 Task: Sort the products in the category "Specialty Beers" by unit price (high first).
Action: Mouse moved to (1004, 336)
Screenshot: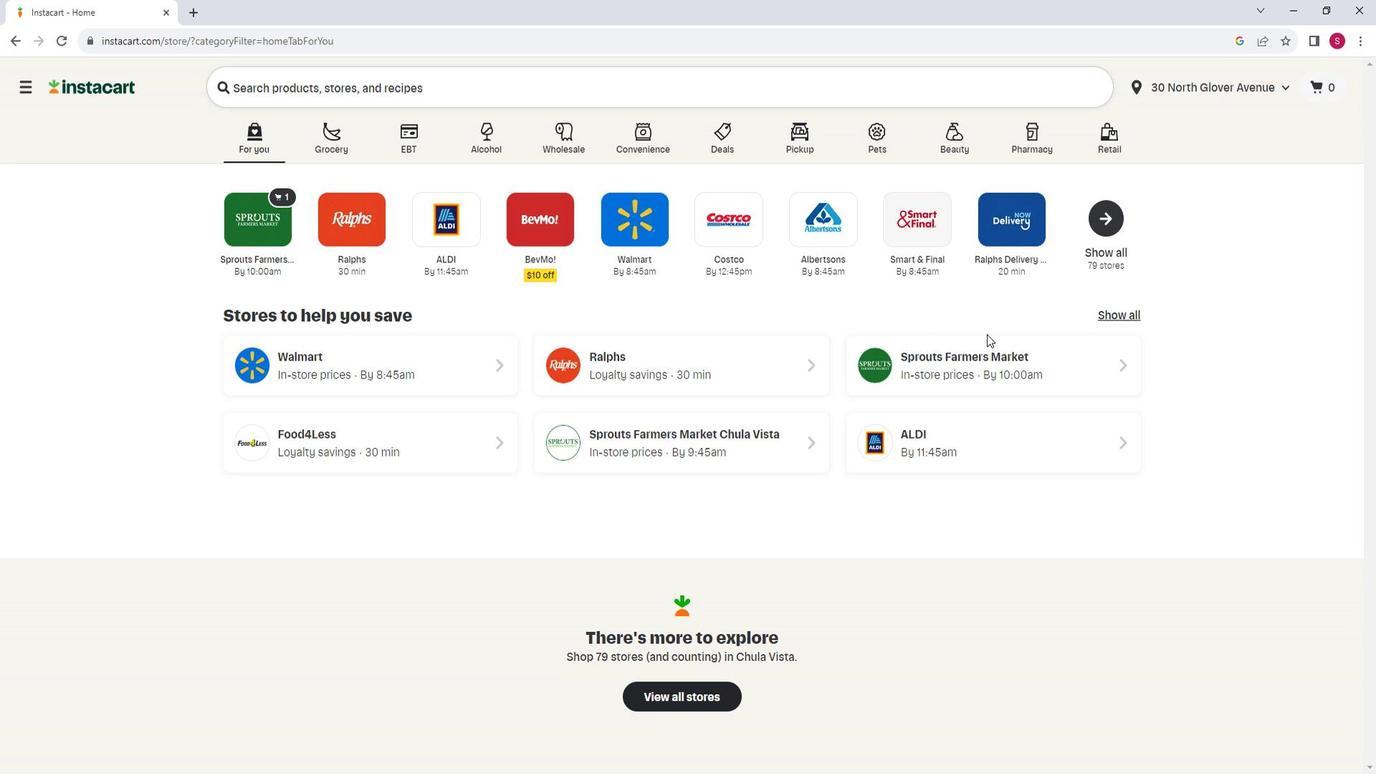 
Action: Mouse pressed left at (1004, 336)
Screenshot: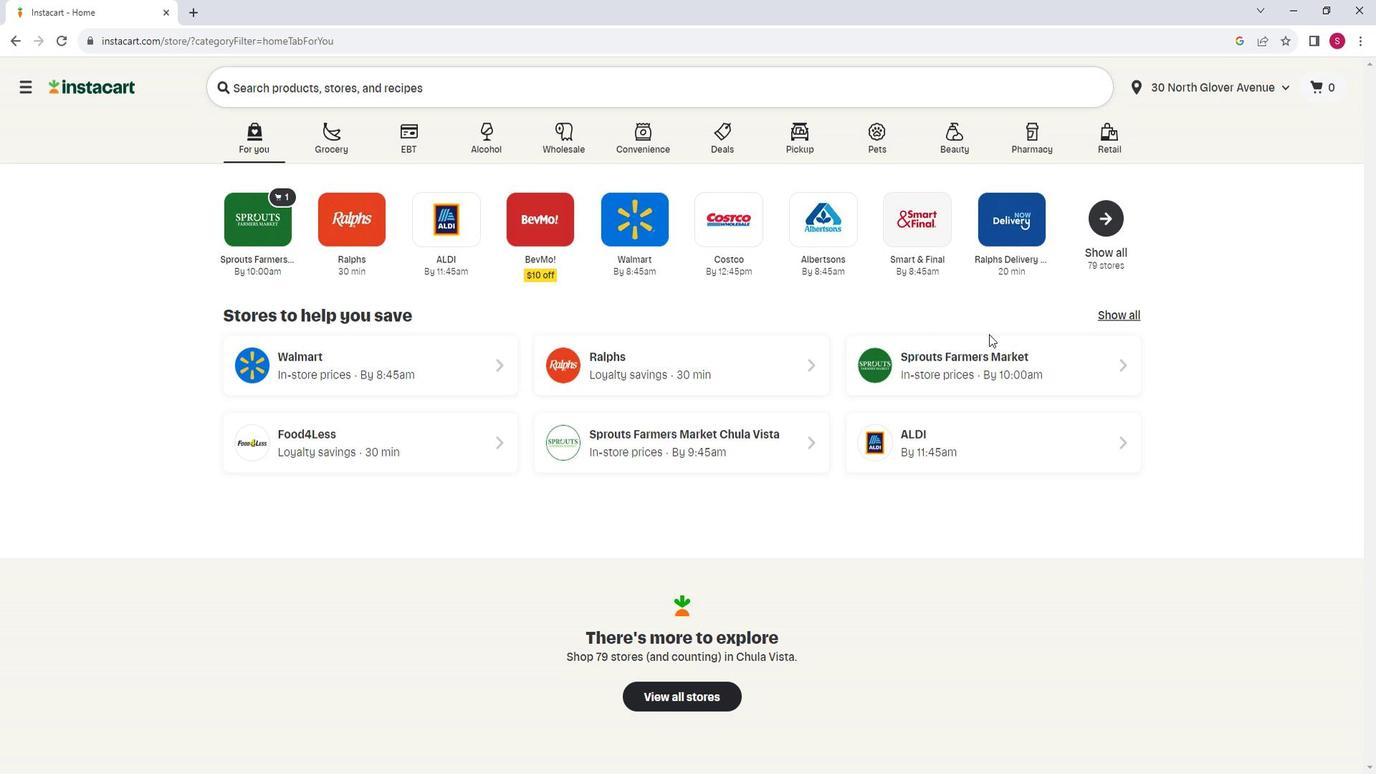
Action: Mouse moved to (1001, 349)
Screenshot: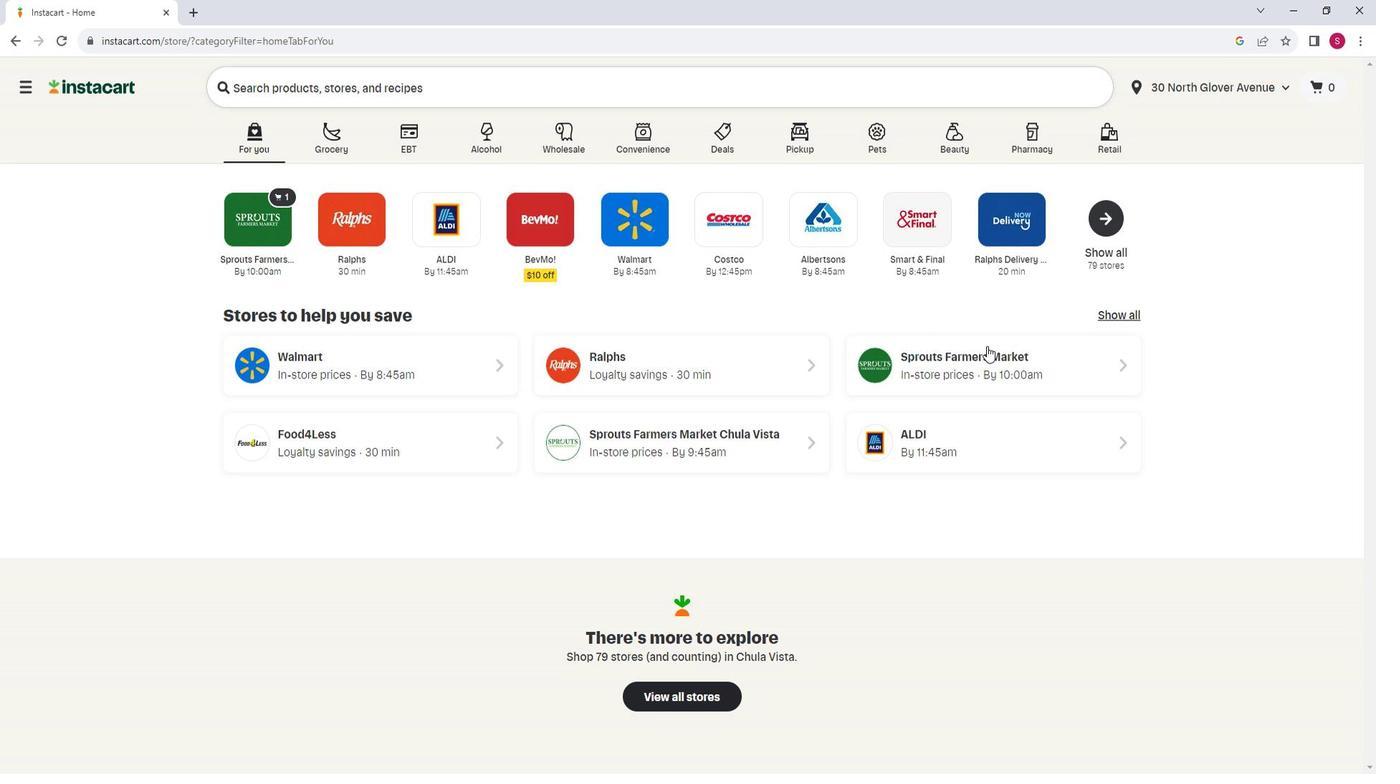 
Action: Mouse pressed left at (1001, 349)
Screenshot: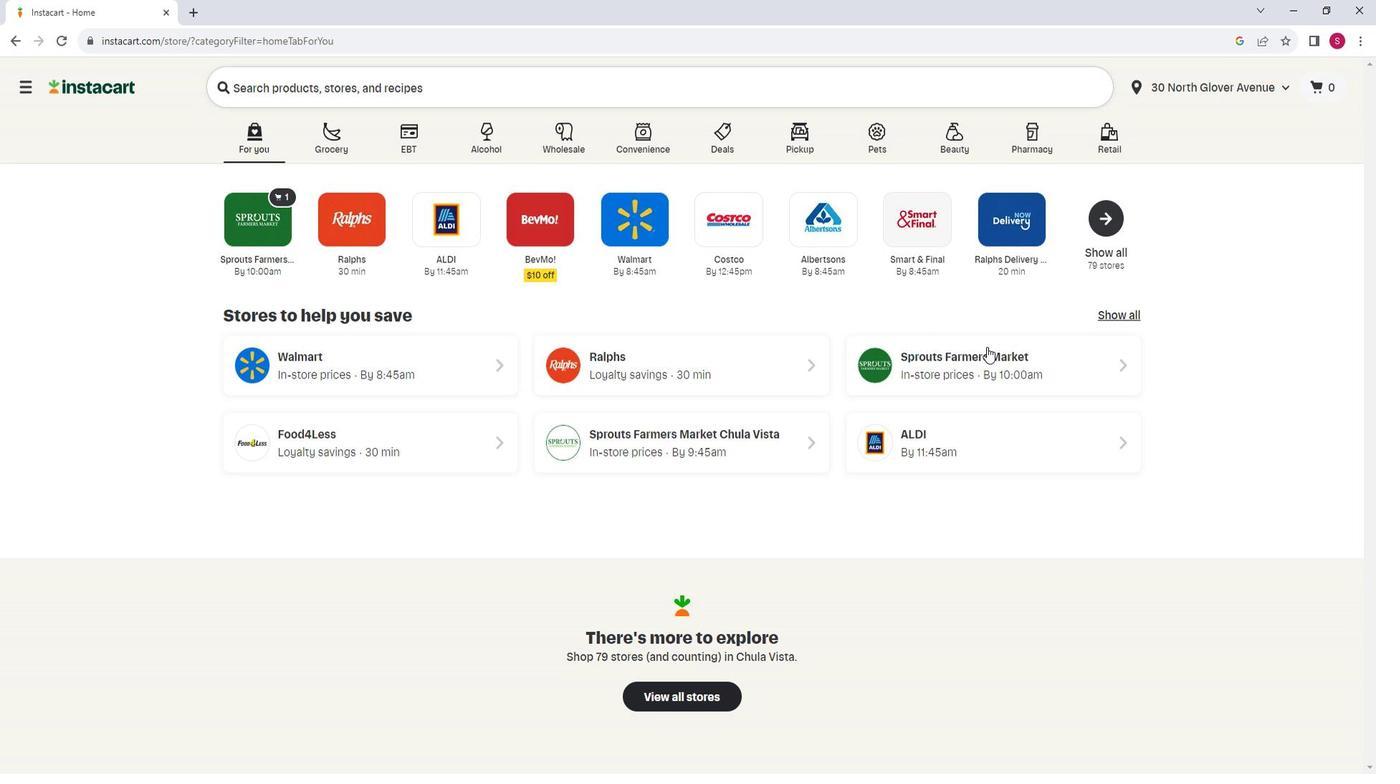 
Action: Mouse moved to (163, 509)
Screenshot: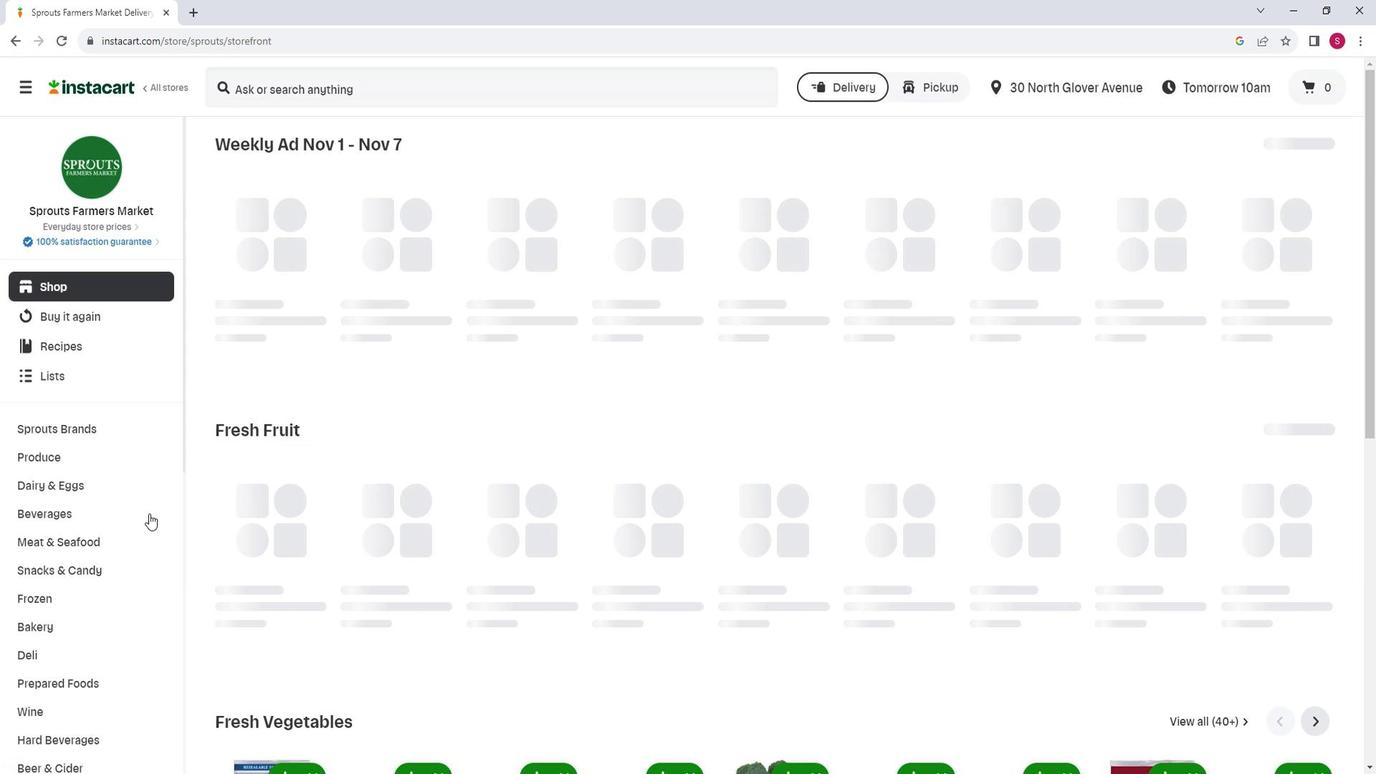 
Action: Mouse scrolled (163, 508) with delta (0, 0)
Screenshot: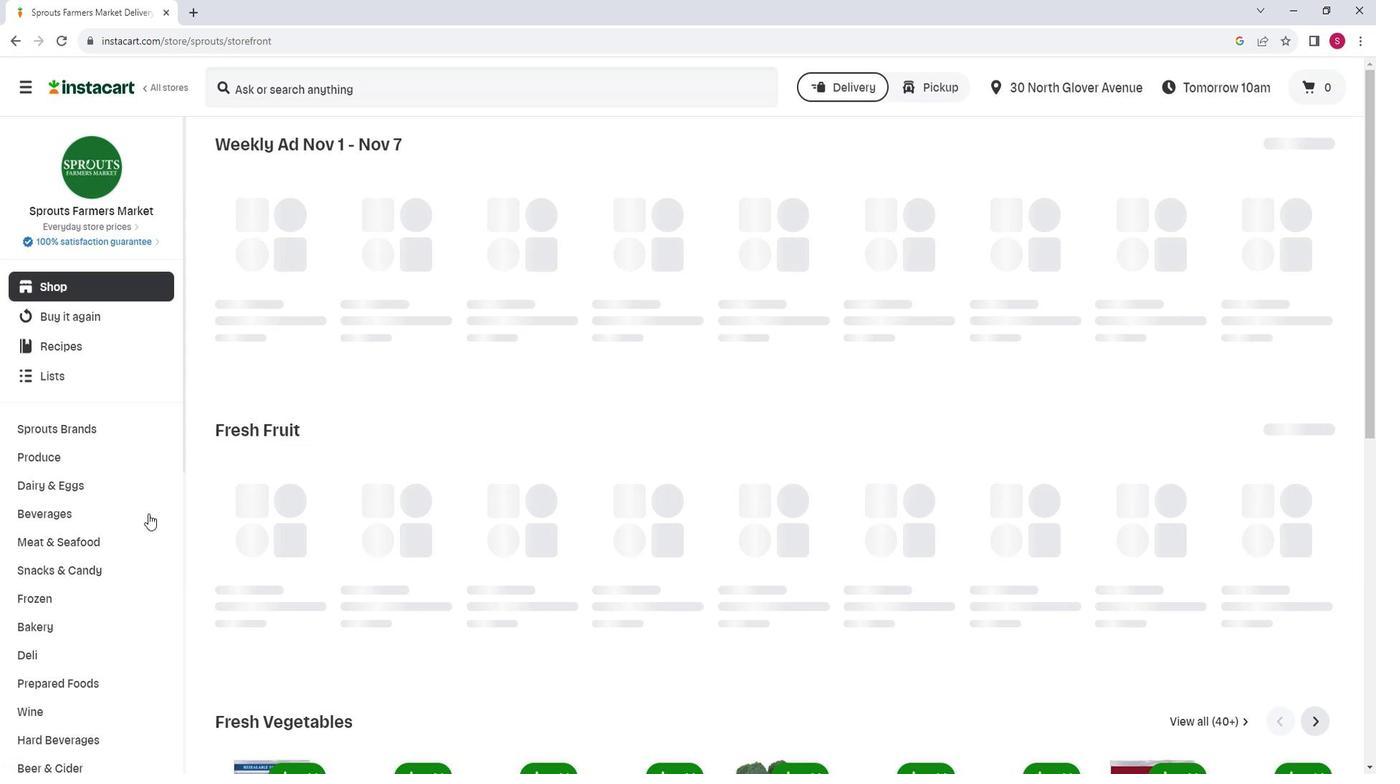 
Action: Mouse moved to (103, 680)
Screenshot: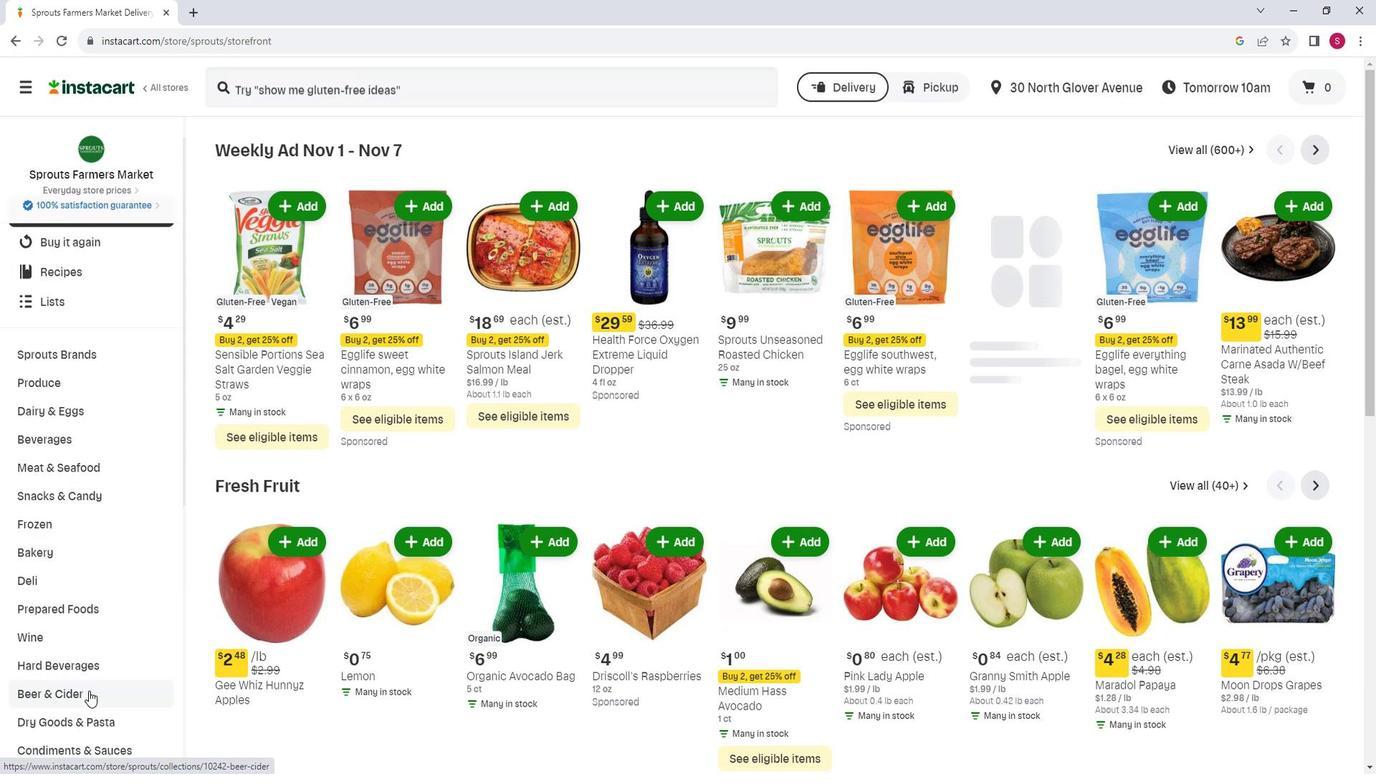 
Action: Mouse pressed left at (103, 680)
Screenshot: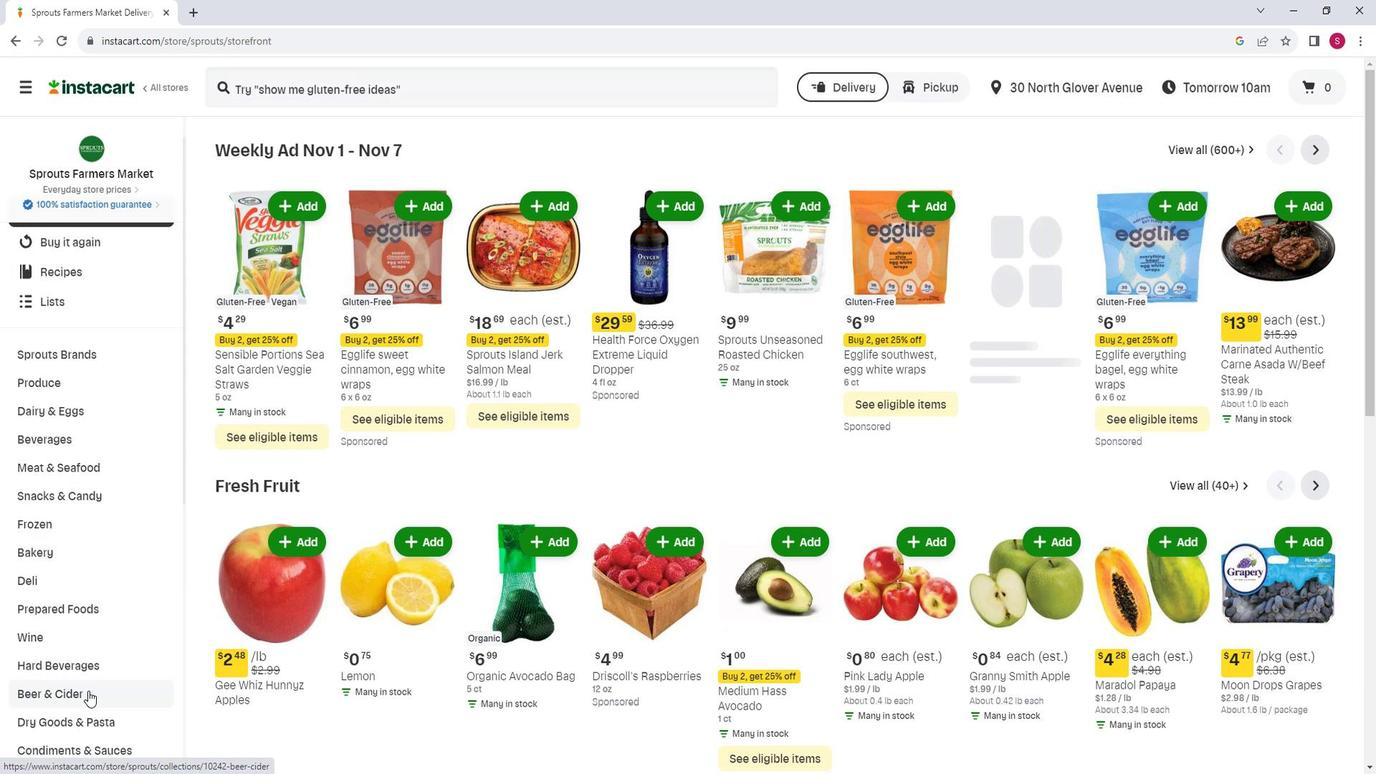 
Action: Mouse moved to (963, 191)
Screenshot: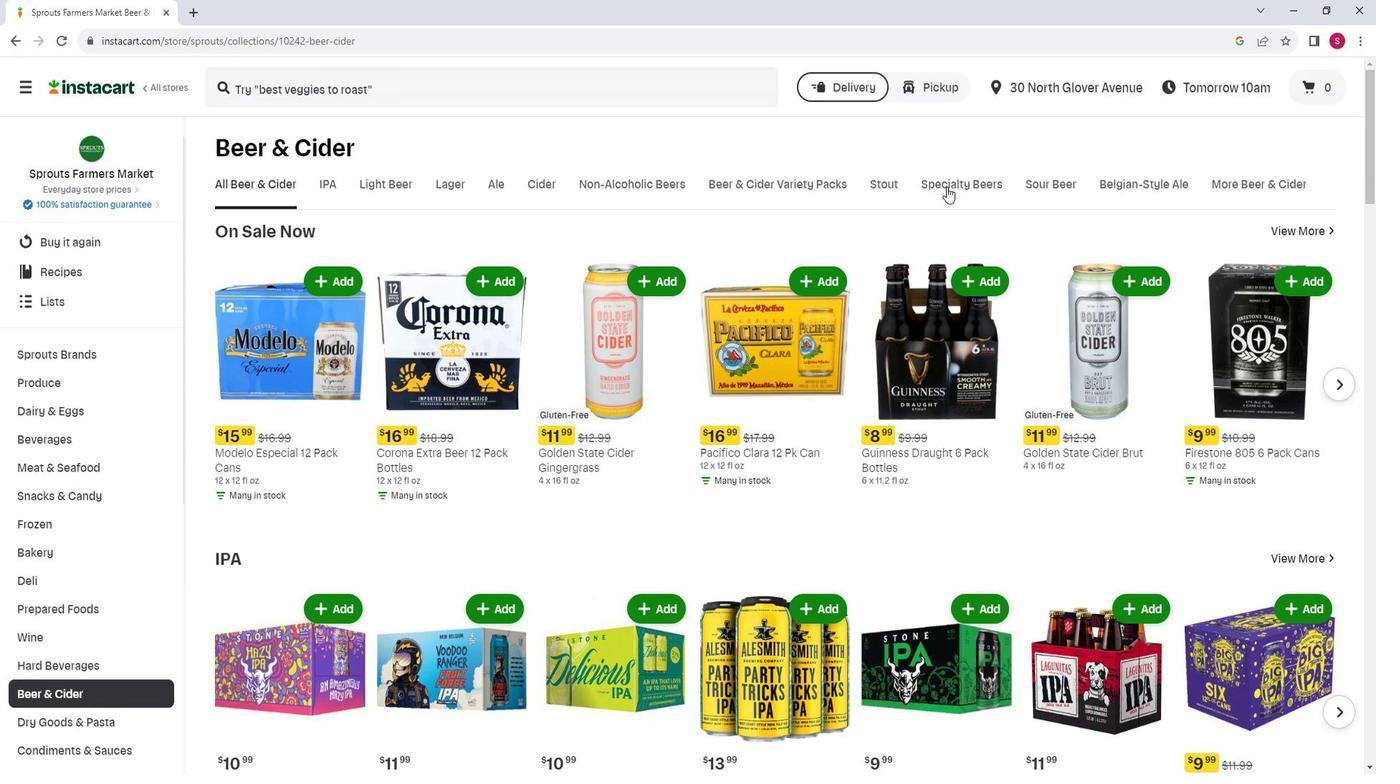 
Action: Mouse pressed left at (963, 191)
Screenshot: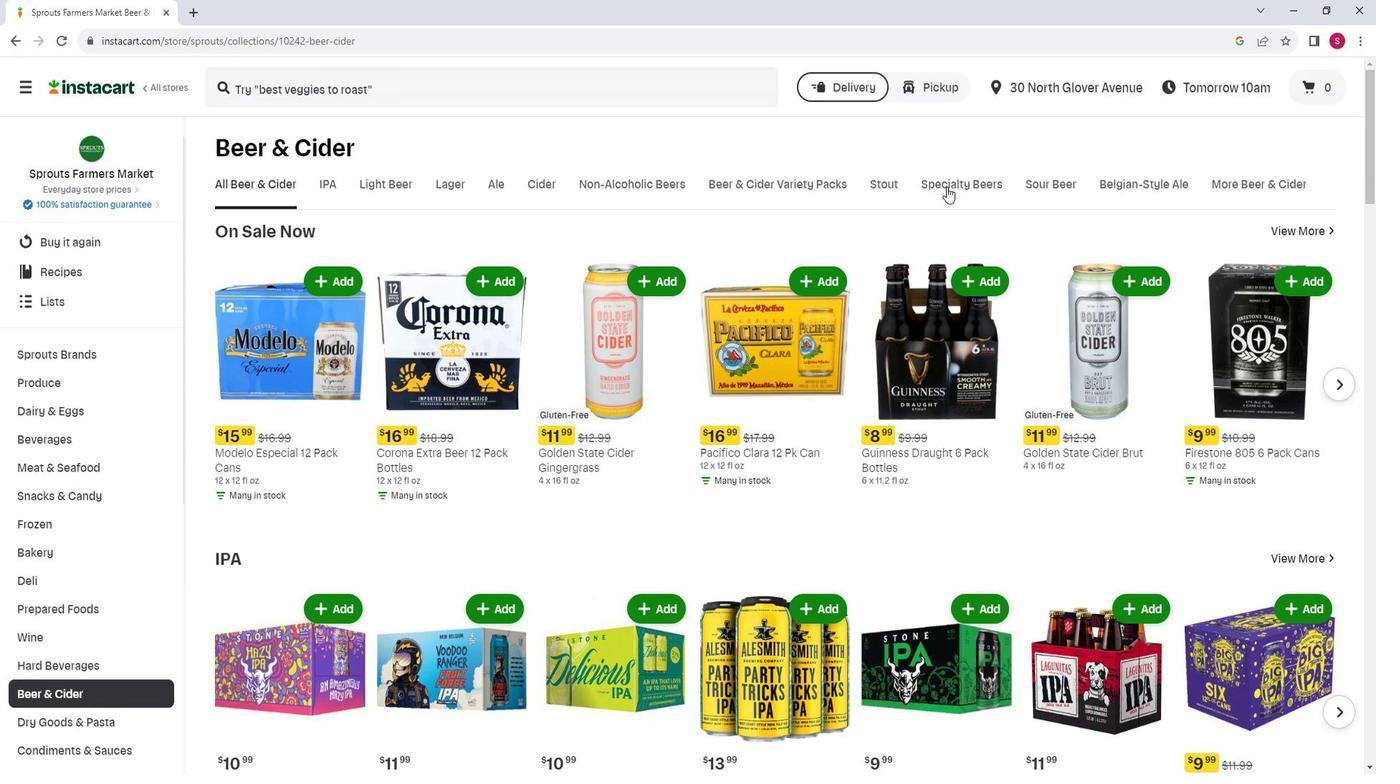 
Action: Mouse moved to (1335, 237)
Screenshot: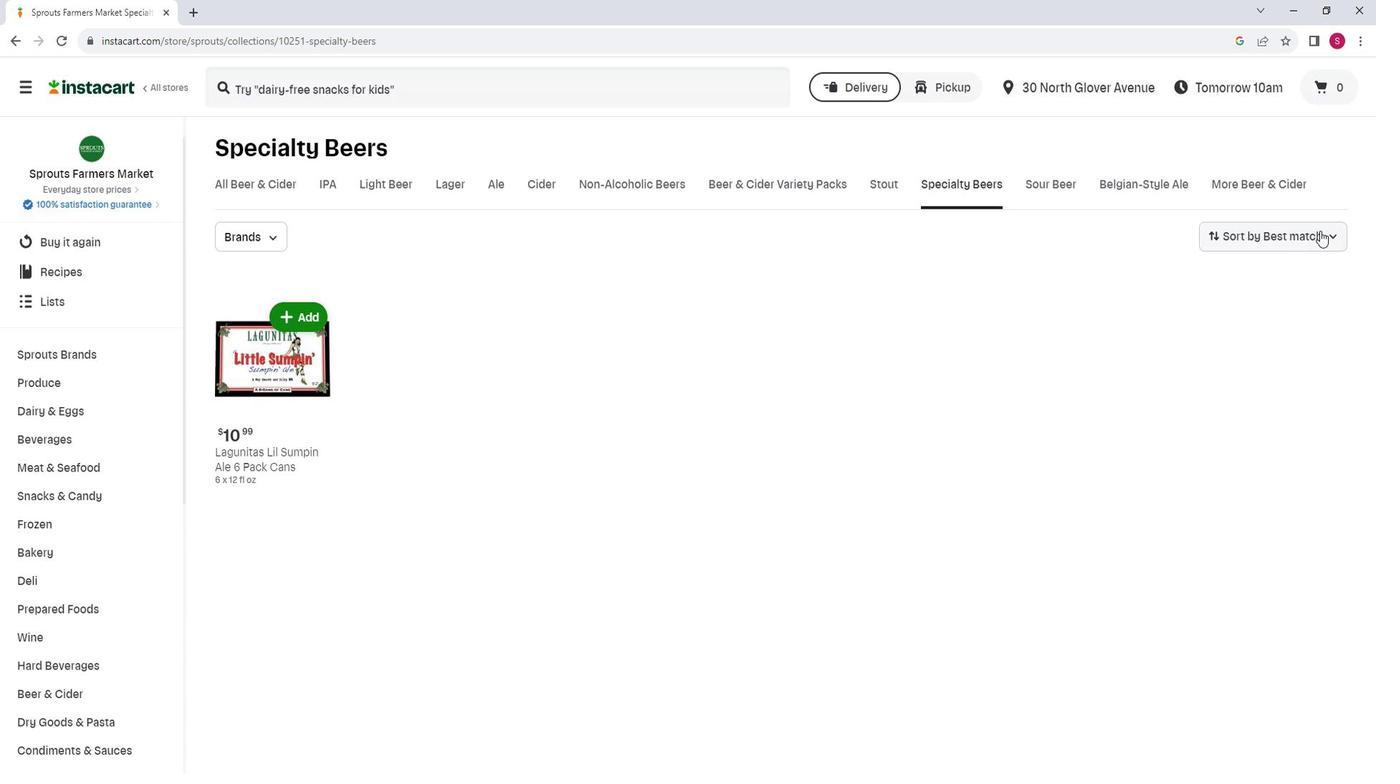 
Action: Mouse pressed left at (1335, 237)
Screenshot: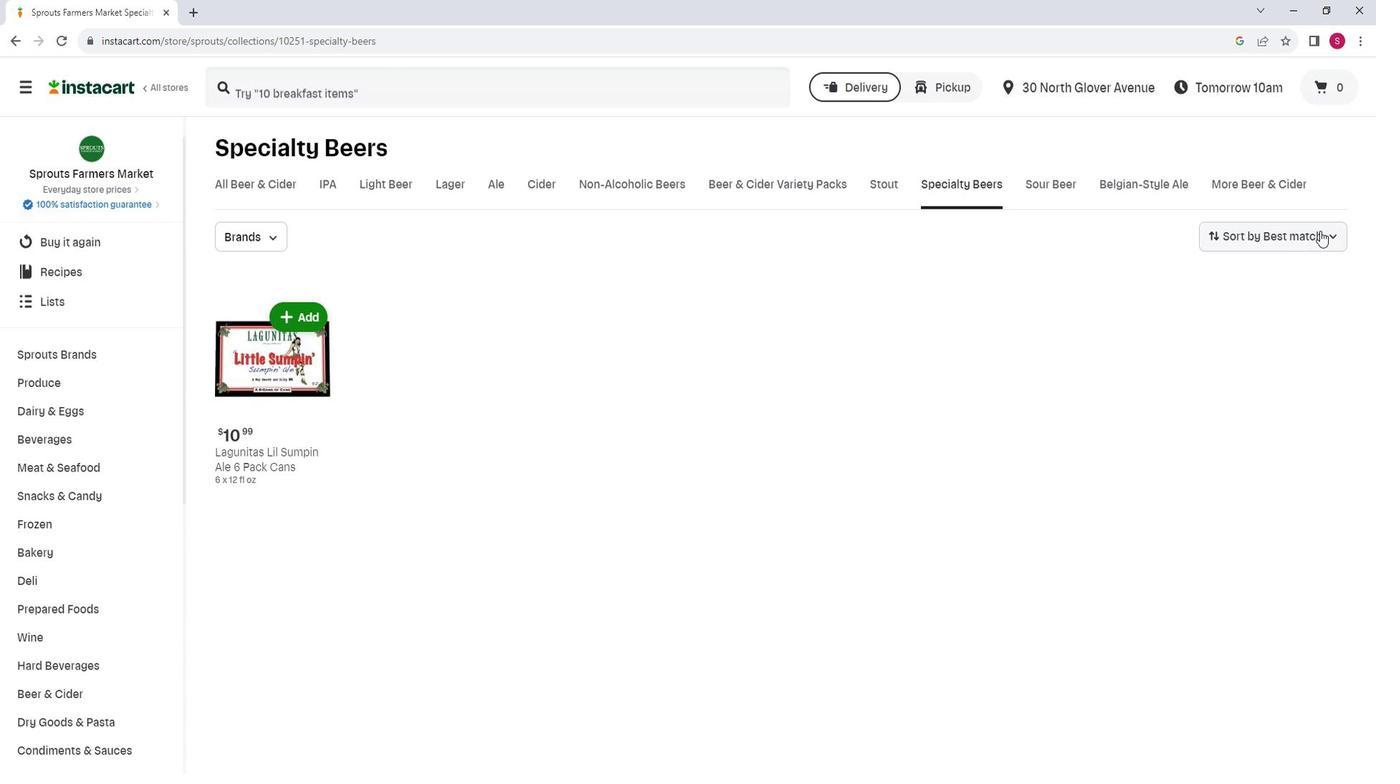 
Action: Mouse moved to (1313, 424)
Screenshot: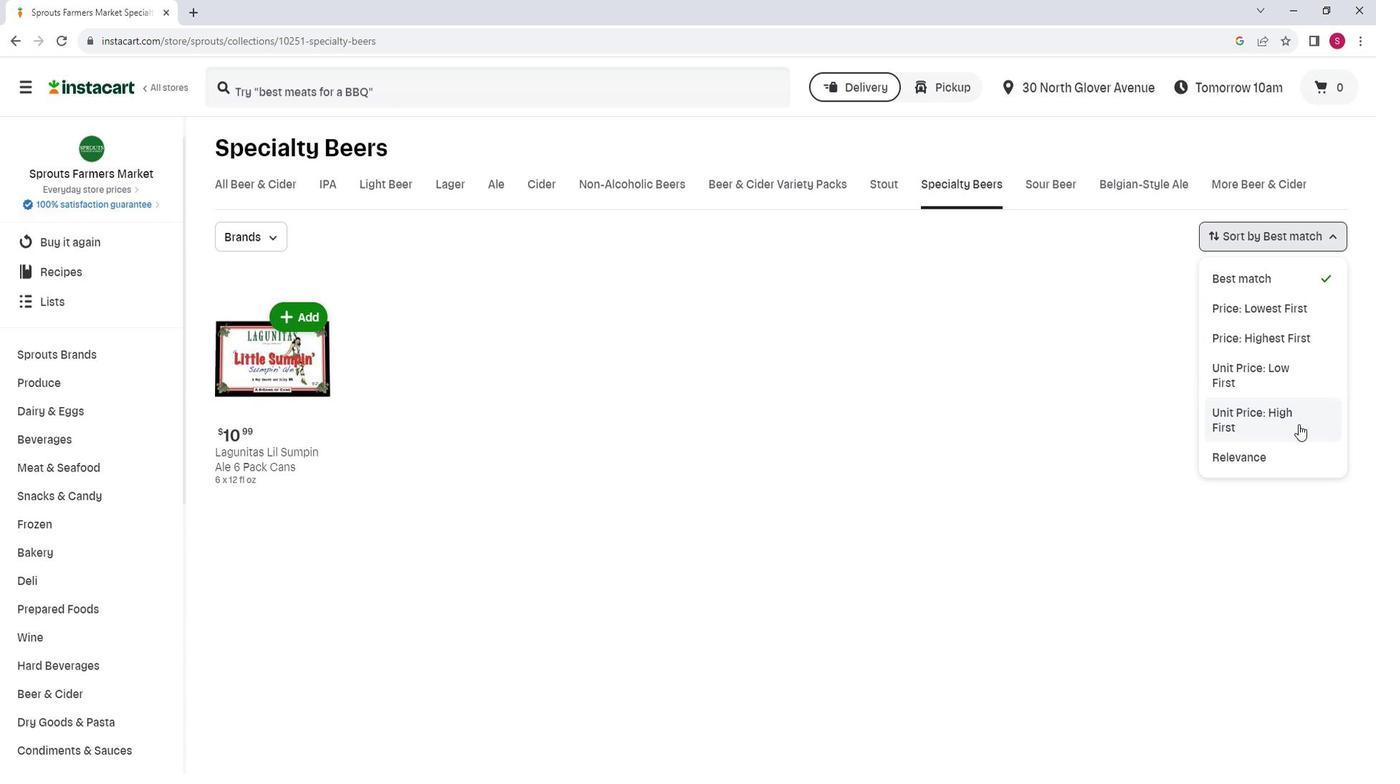 
Action: Mouse pressed left at (1313, 424)
Screenshot: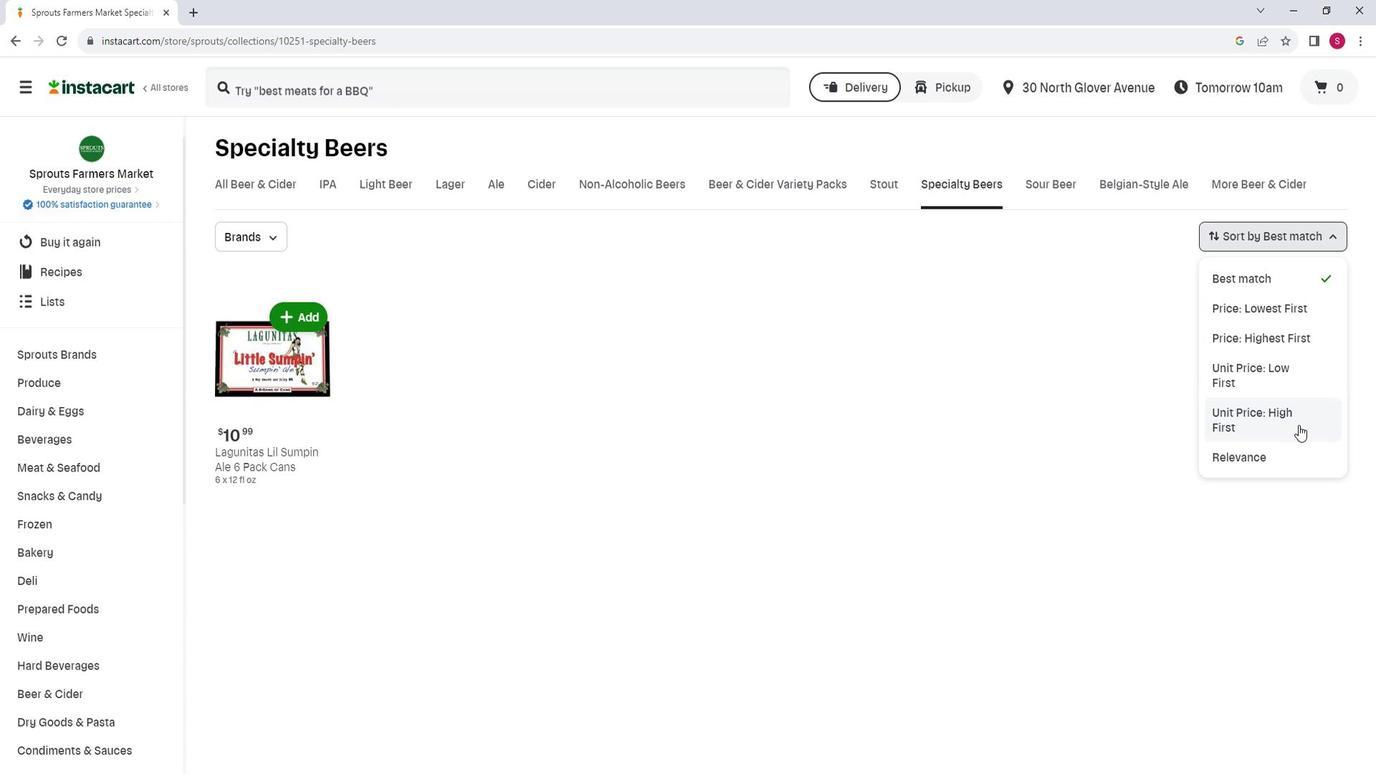 
Action: Mouse moved to (780, 273)
Screenshot: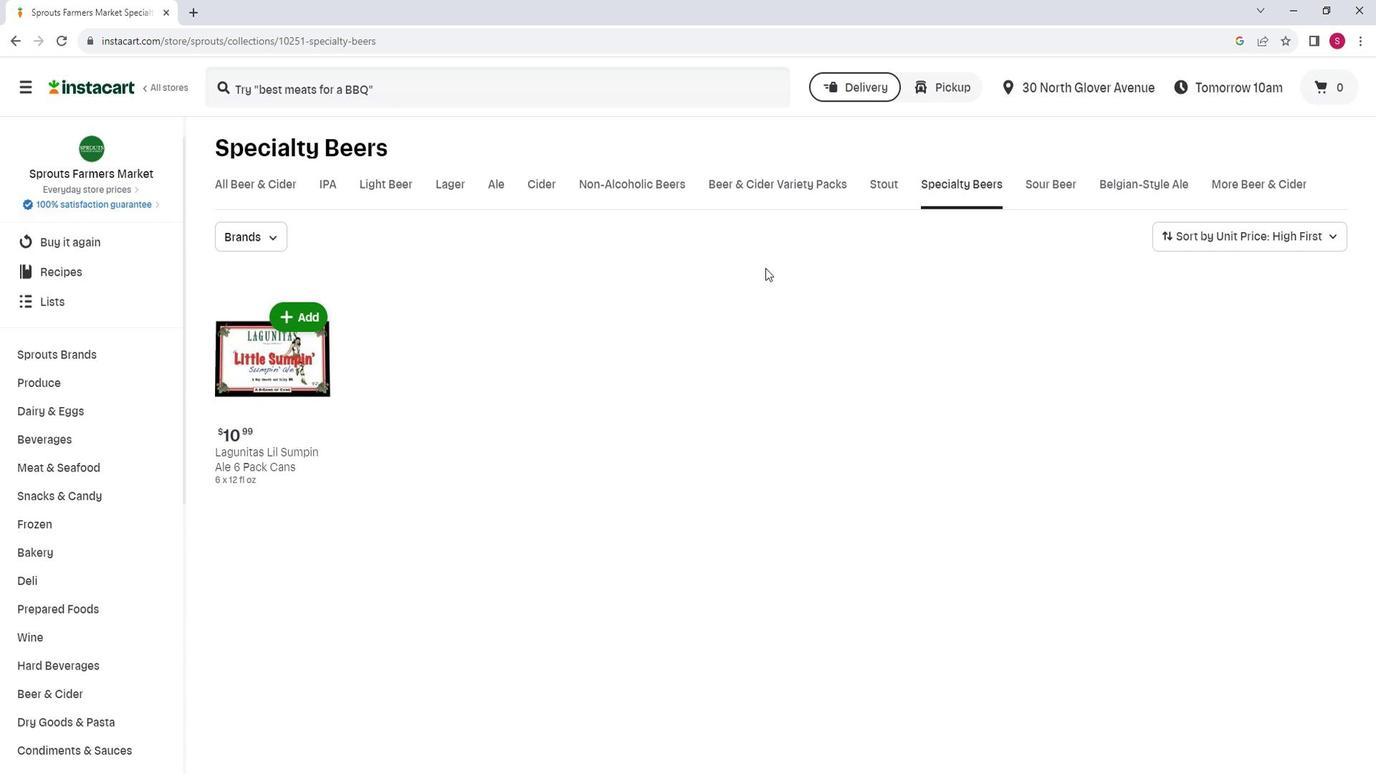 
